 Task: Create a sub task System Test and UAT for the task  Create a new system for managing employee benefits and compensation in the project AgileDesign , assign it to team member softage.5@softage.net and update the status of the sub task to  At Risk , set the priority of the sub task to Medium
Action: Mouse moved to (336, 376)
Screenshot: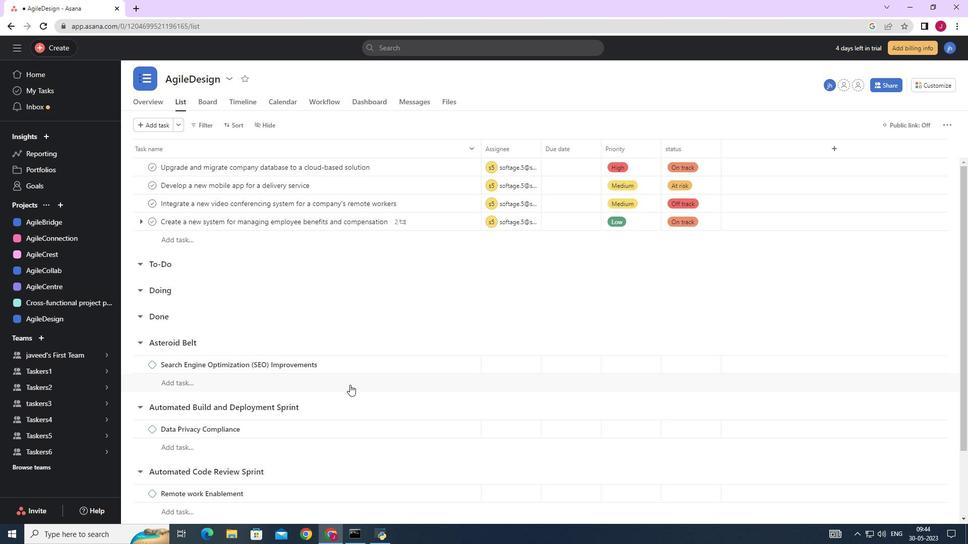 
Action: Mouse scrolled (336, 375) with delta (0, 0)
Screenshot: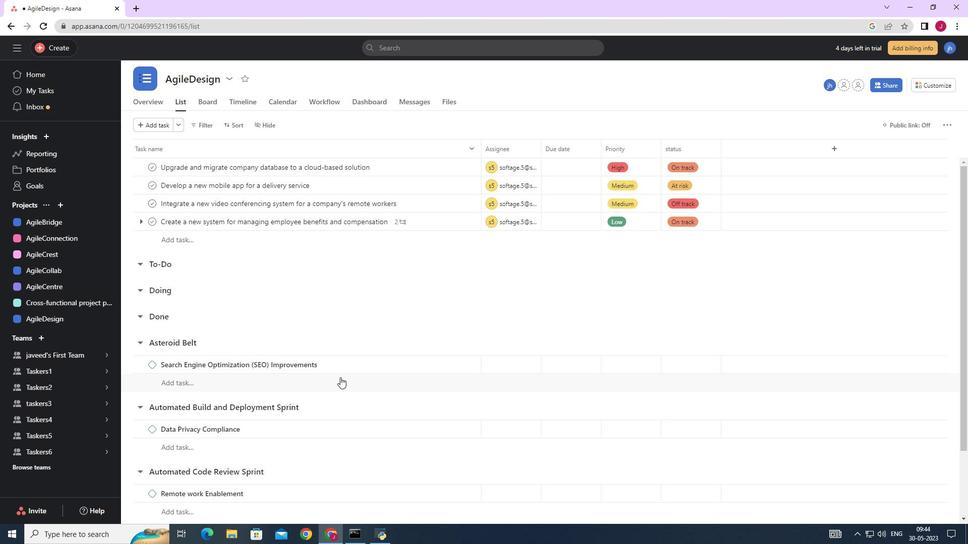 
Action: Mouse moved to (335, 376)
Screenshot: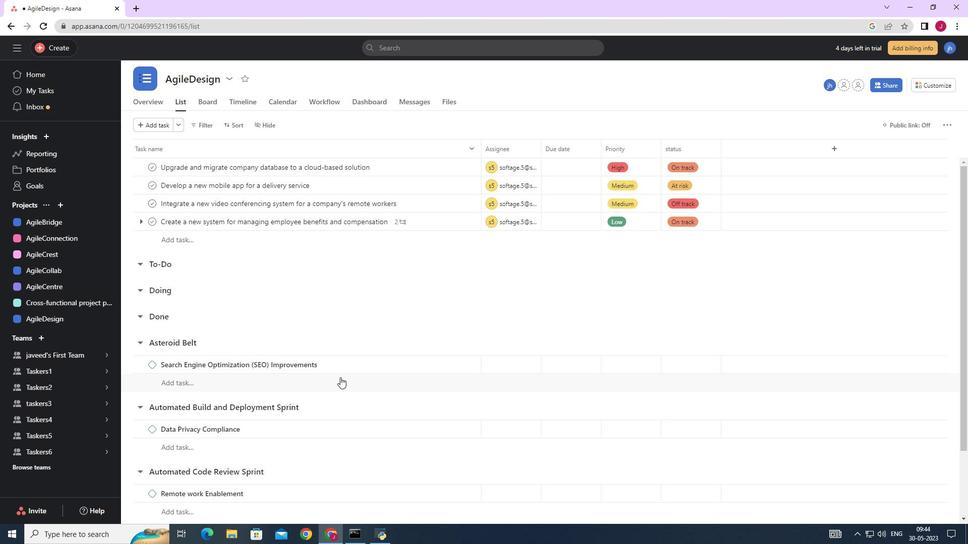 
Action: Mouse scrolled (335, 375) with delta (0, 0)
Screenshot: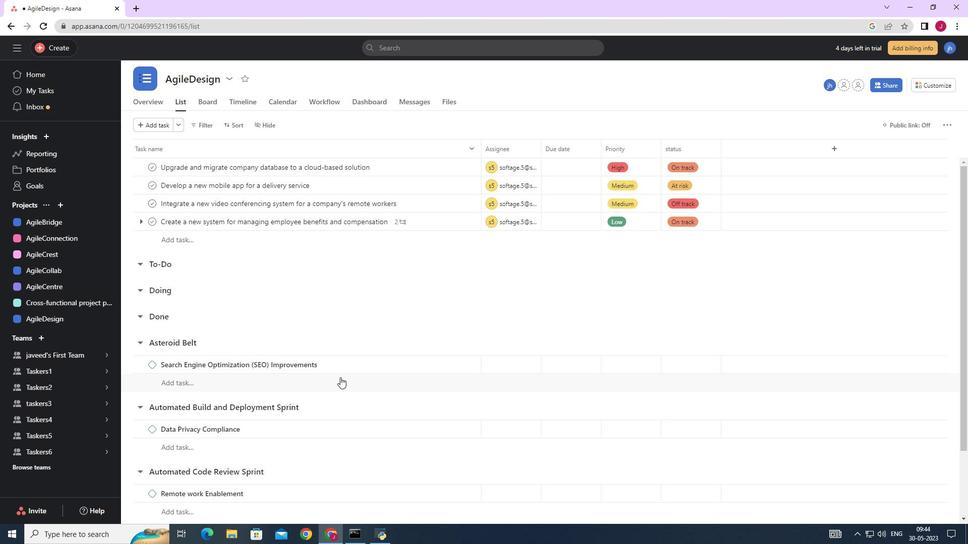 
Action: Mouse scrolled (335, 375) with delta (0, 0)
Screenshot: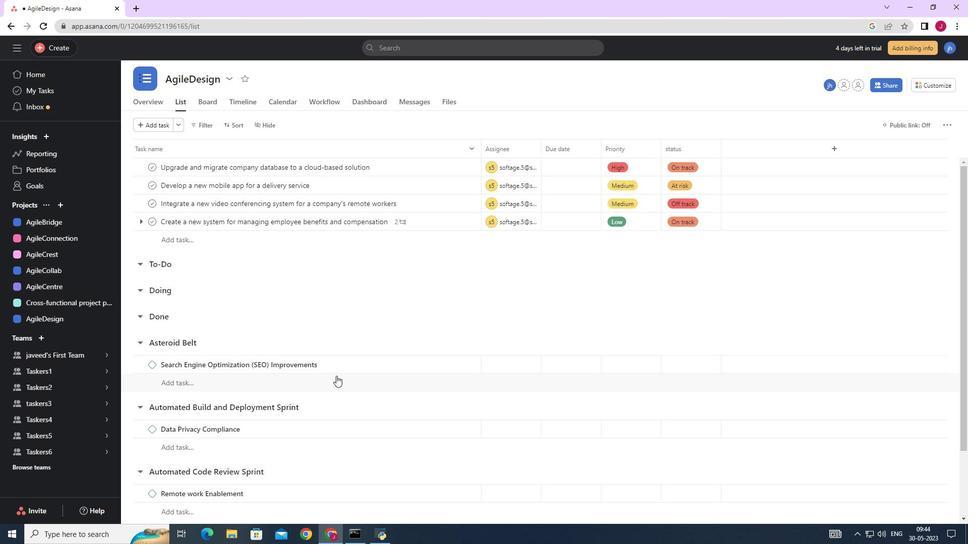 
Action: Mouse scrolled (335, 375) with delta (0, 0)
Screenshot: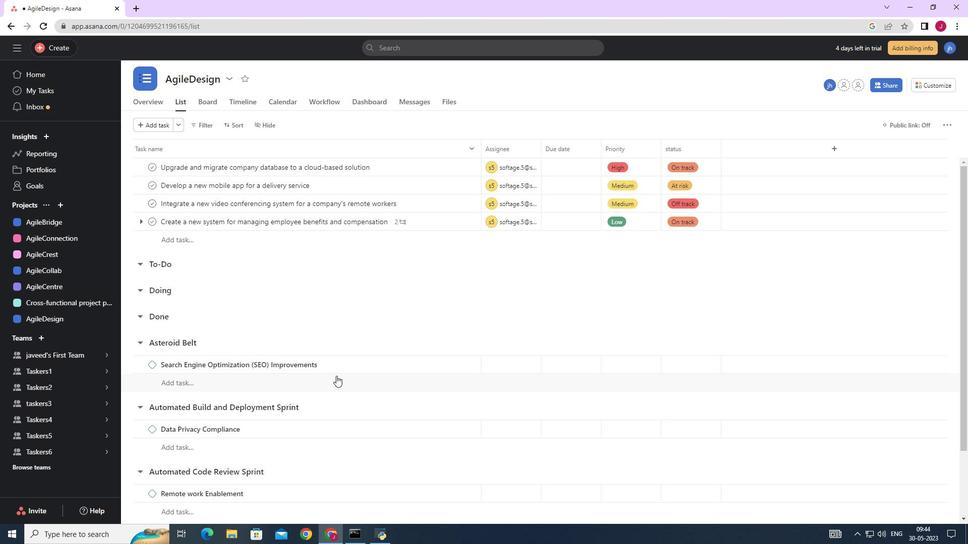 
Action: Mouse moved to (341, 379)
Screenshot: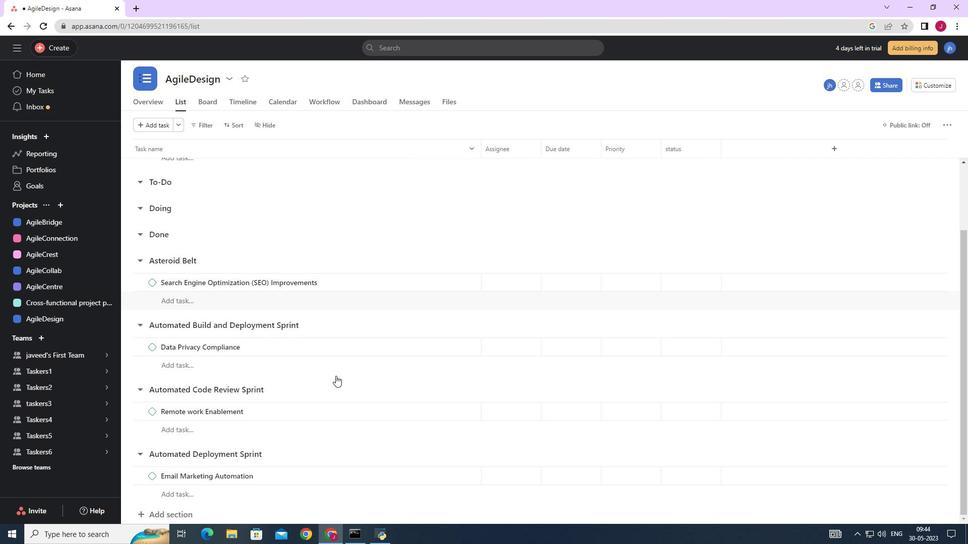 
Action: Mouse scrolled (341, 379) with delta (0, 0)
Screenshot: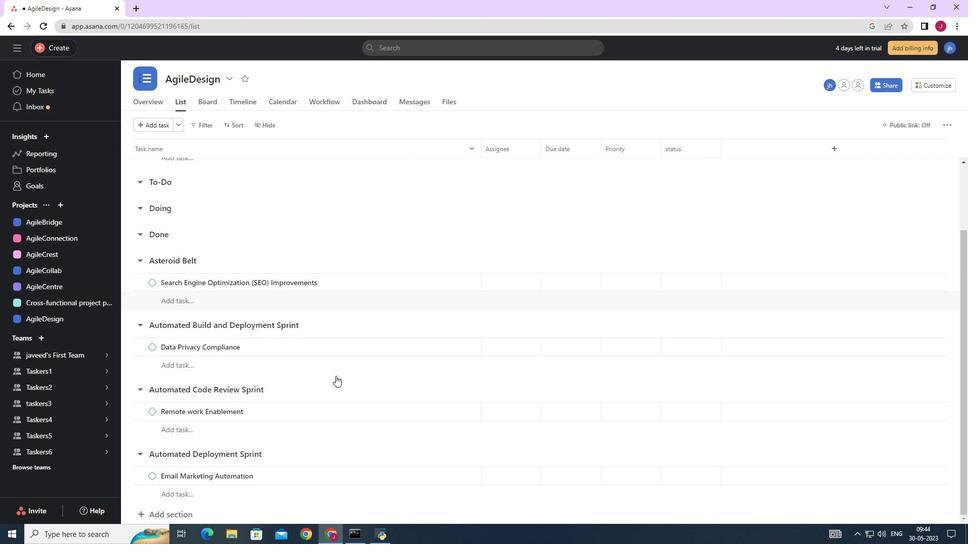 
Action: Mouse scrolled (341, 379) with delta (0, 0)
Screenshot: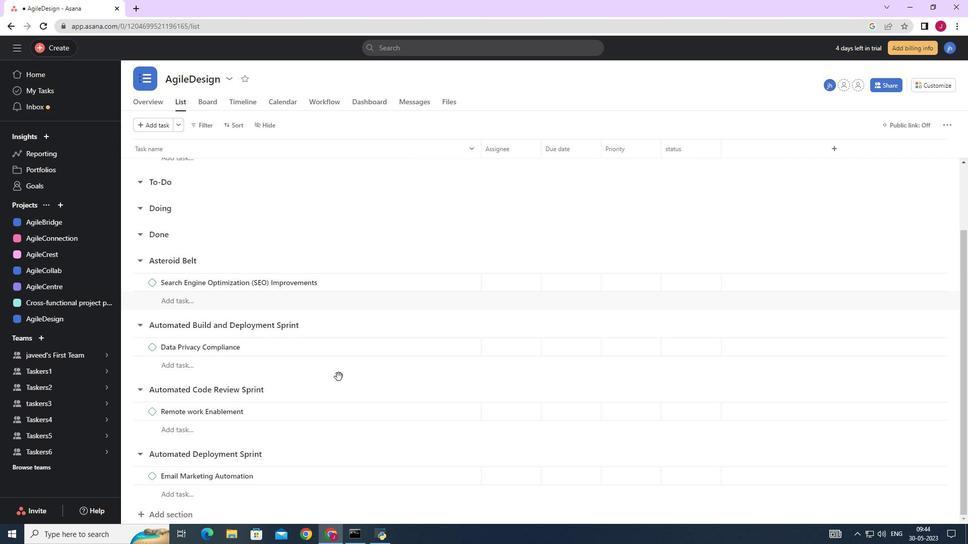 
Action: Mouse scrolled (341, 379) with delta (0, 0)
Screenshot: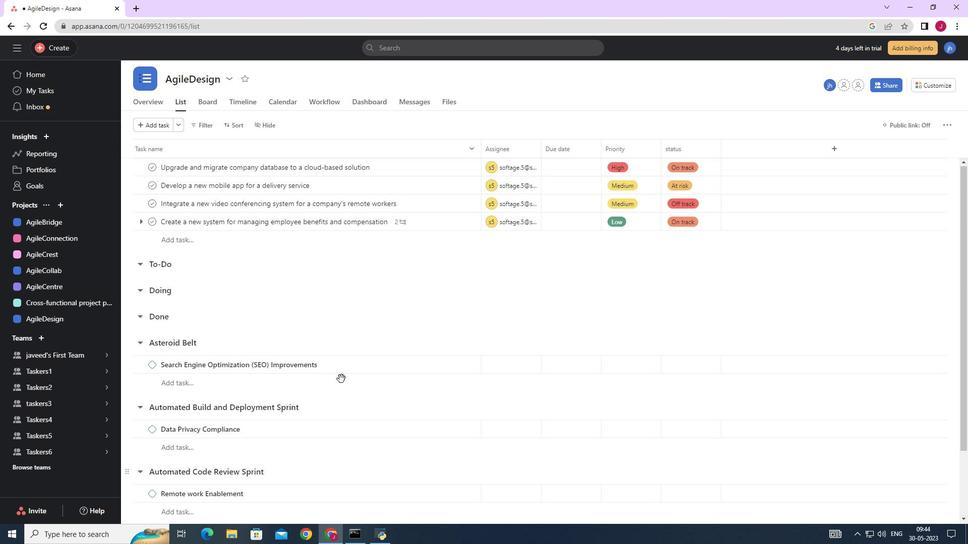 
Action: Mouse scrolled (341, 379) with delta (0, 0)
Screenshot: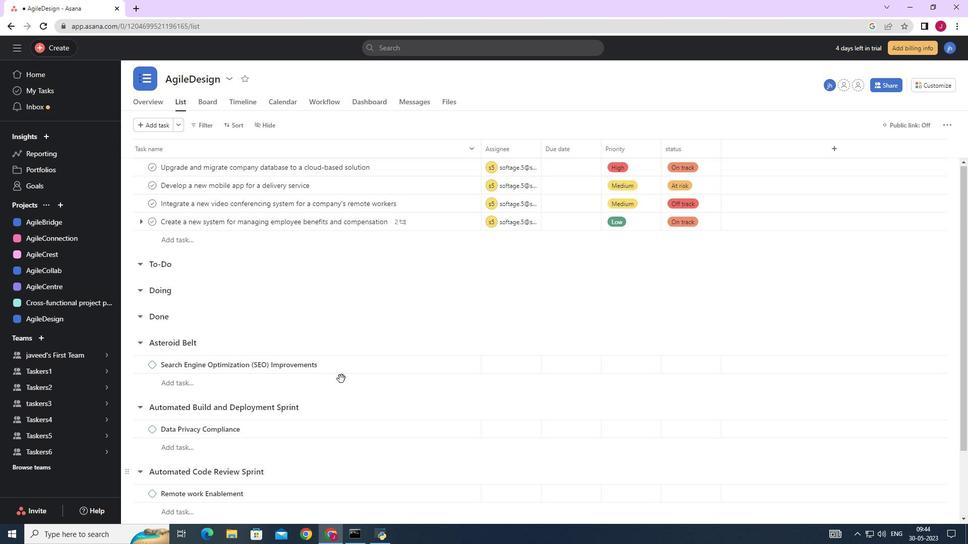 
Action: Mouse scrolled (341, 379) with delta (0, 0)
Screenshot: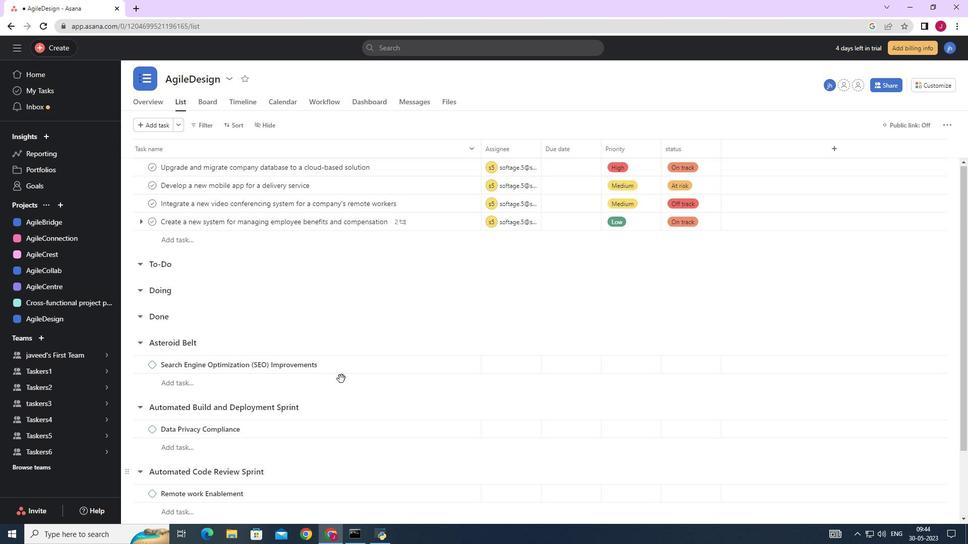 
Action: Mouse moved to (441, 223)
Screenshot: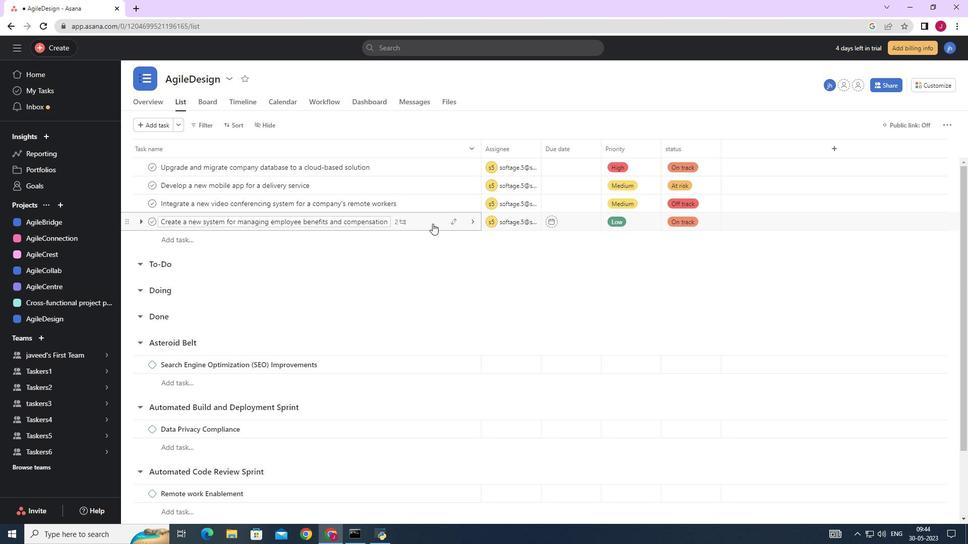 
Action: Mouse pressed left at (441, 223)
Screenshot: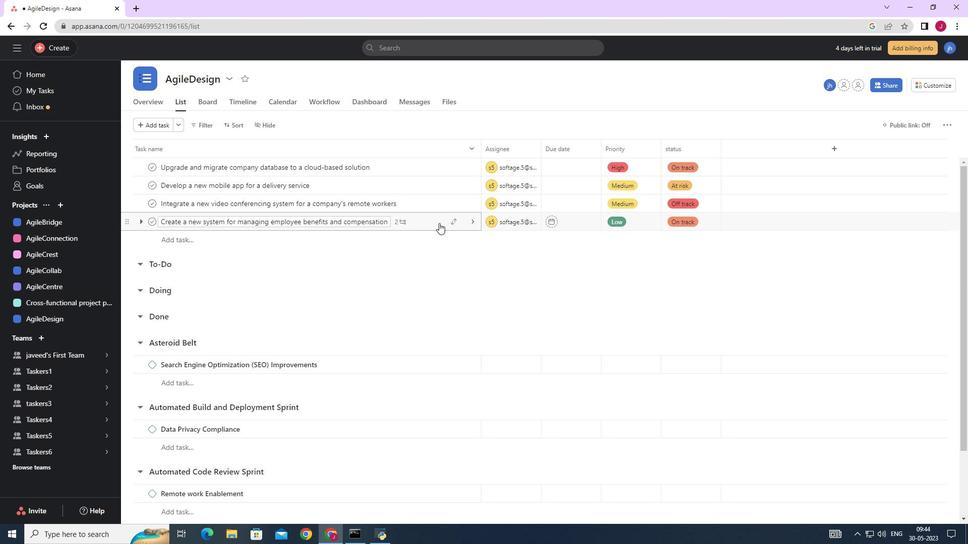 
Action: Mouse moved to (758, 378)
Screenshot: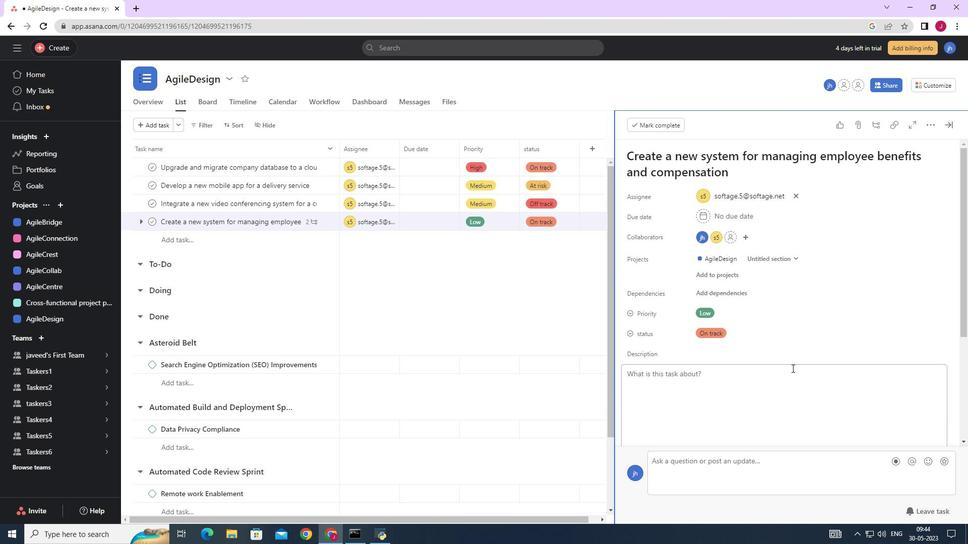 
Action: Mouse scrolled (758, 377) with delta (0, 0)
Screenshot: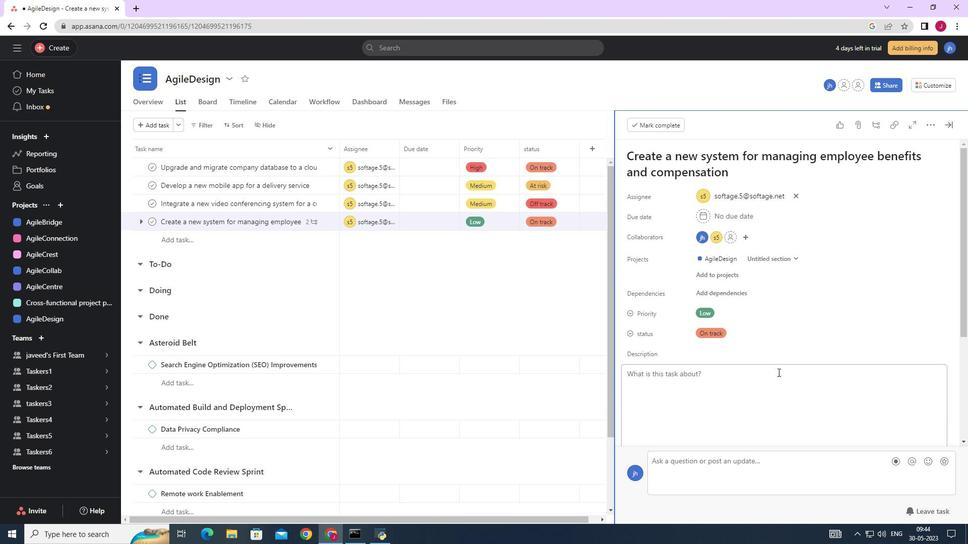 
Action: Mouse scrolled (758, 377) with delta (0, 0)
Screenshot: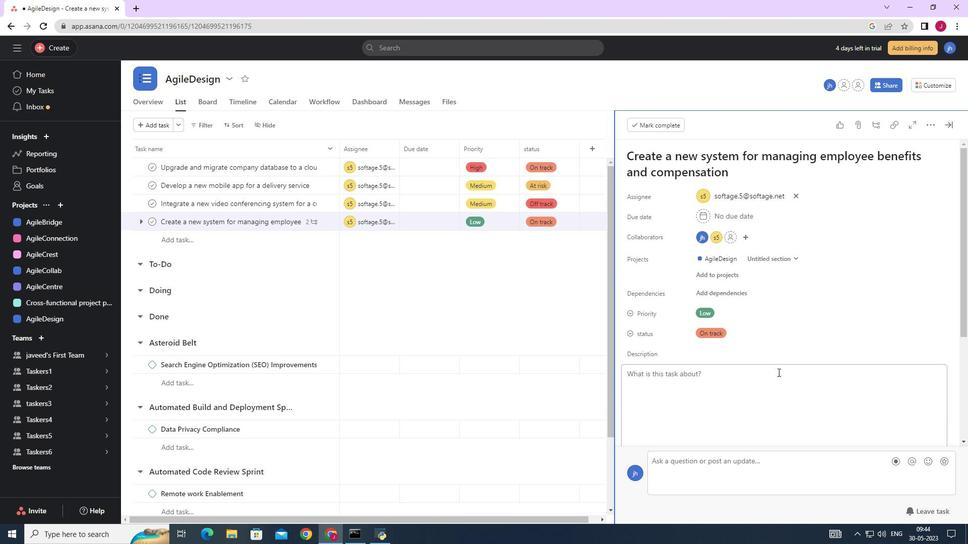 
Action: Mouse scrolled (758, 377) with delta (0, 0)
Screenshot: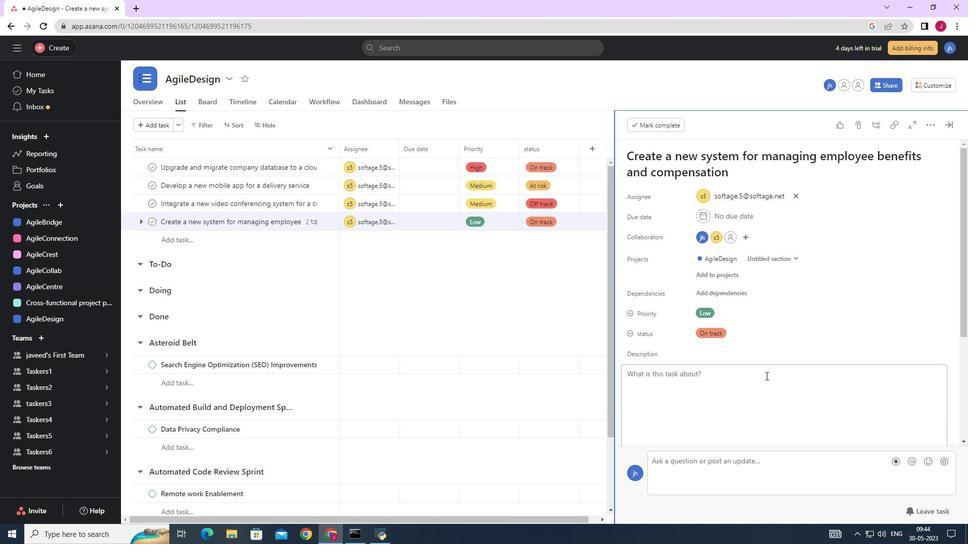
Action: Mouse scrolled (758, 377) with delta (0, 0)
Screenshot: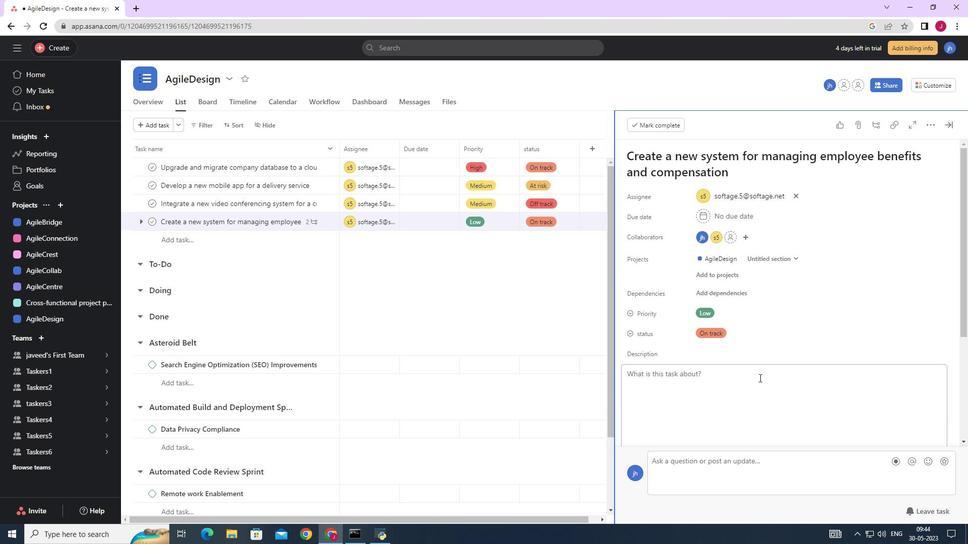 
Action: Mouse moved to (660, 368)
Screenshot: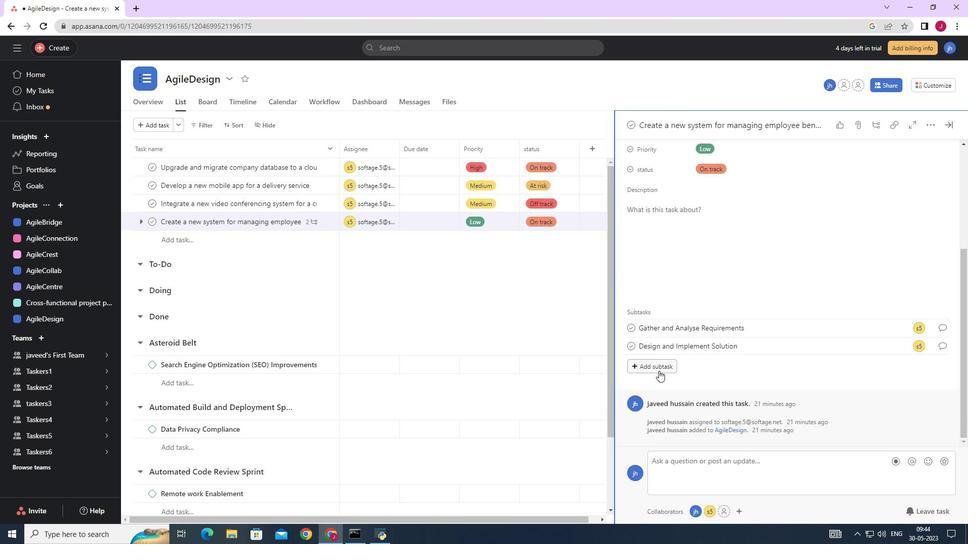 
Action: Mouse pressed left at (660, 368)
Screenshot: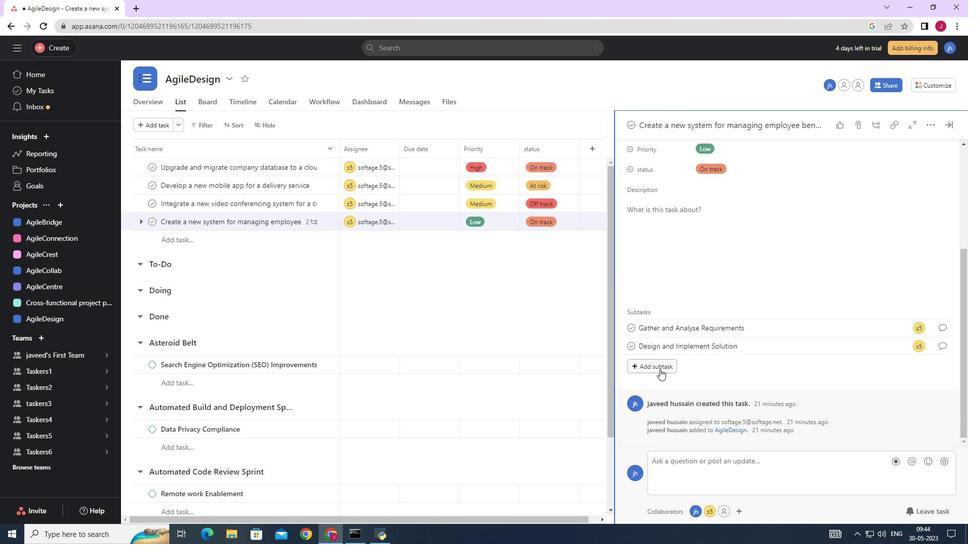 
Action: Mouse moved to (661, 364)
Screenshot: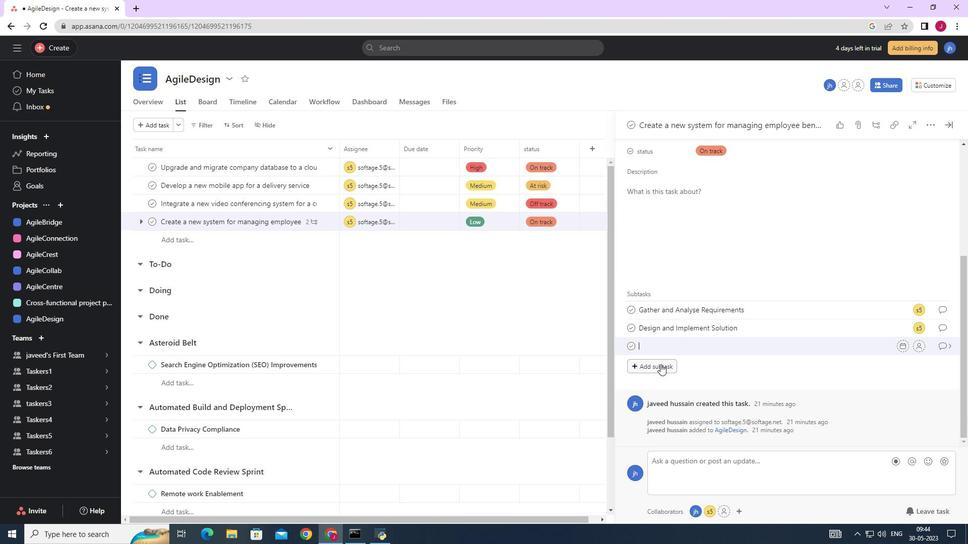 
Action: Key pressed <Key.caps_lock>S<Key.caps_lock>ystem<Key.space><Key.caps_lock>T<Key.caps_lock>est<Key.space><Key.caps_lock><Key.caps_lock>and<Key.space><Key.caps_lock>UAT
Screenshot: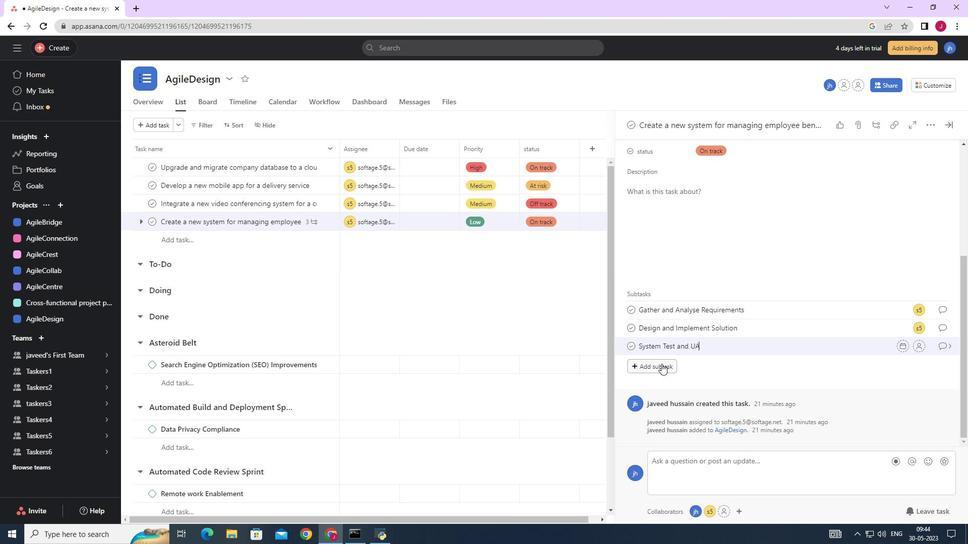
Action: Mouse moved to (922, 348)
Screenshot: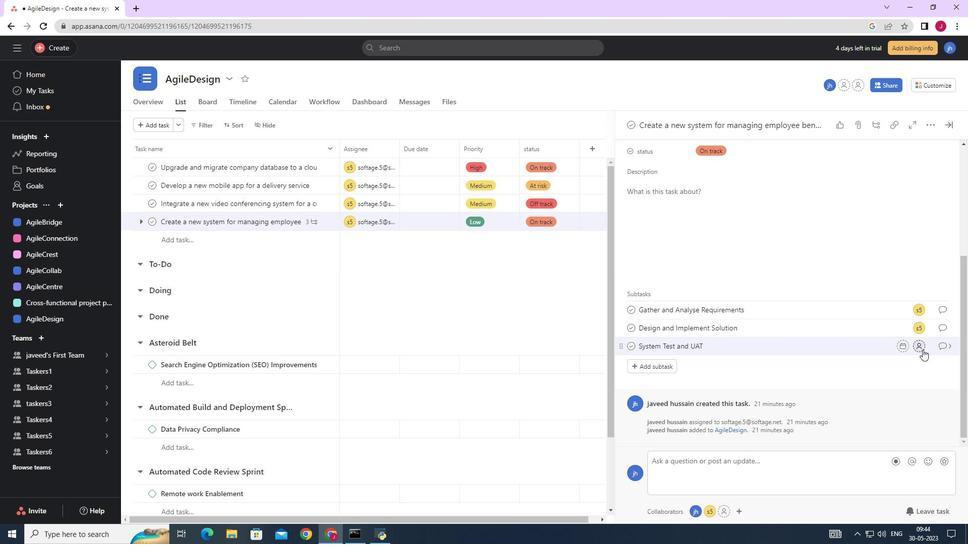 
Action: Mouse pressed left at (922, 348)
Screenshot: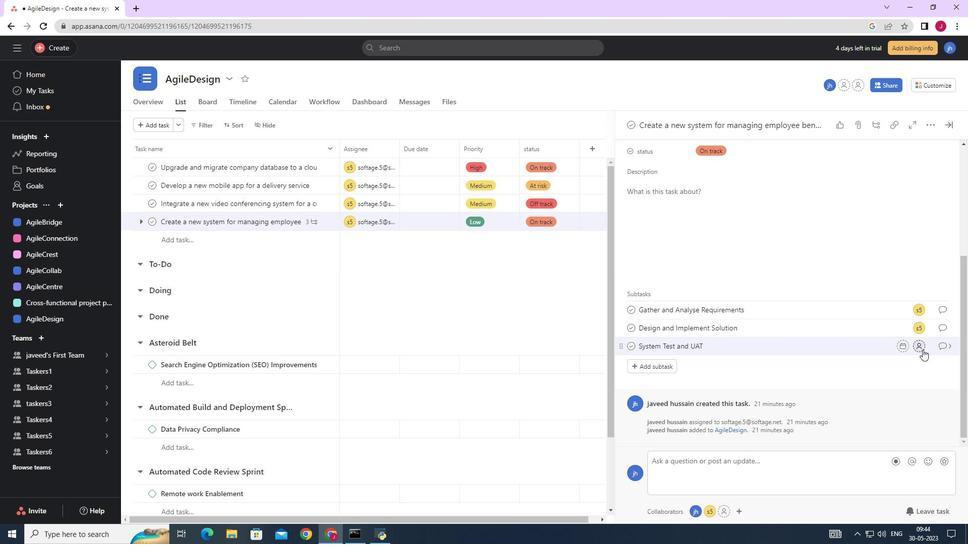 
Action: Mouse moved to (922, 348)
Screenshot: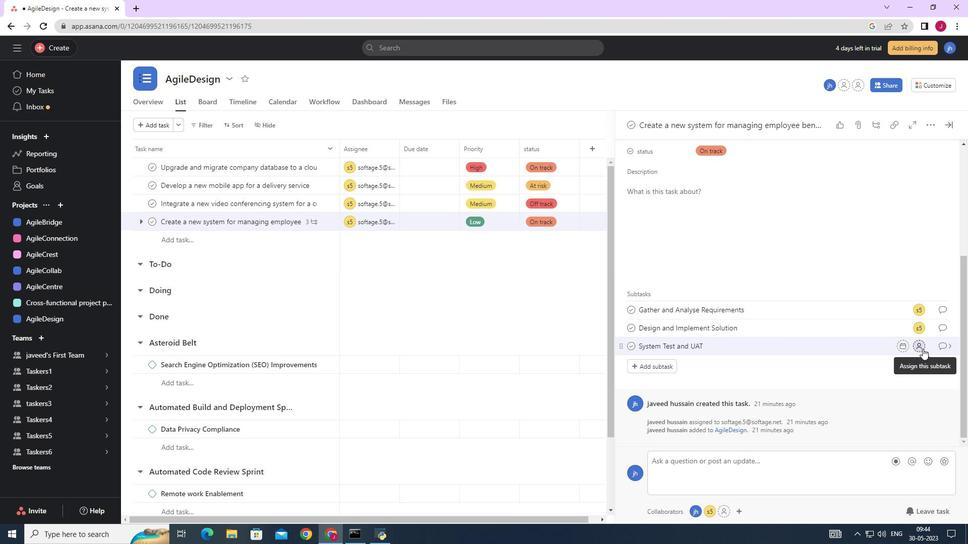 
Action: Key pressed SOFT<Key.backspace><Key.backspace><Key.backspace><Key.caps_lock>oftage.5
Screenshot: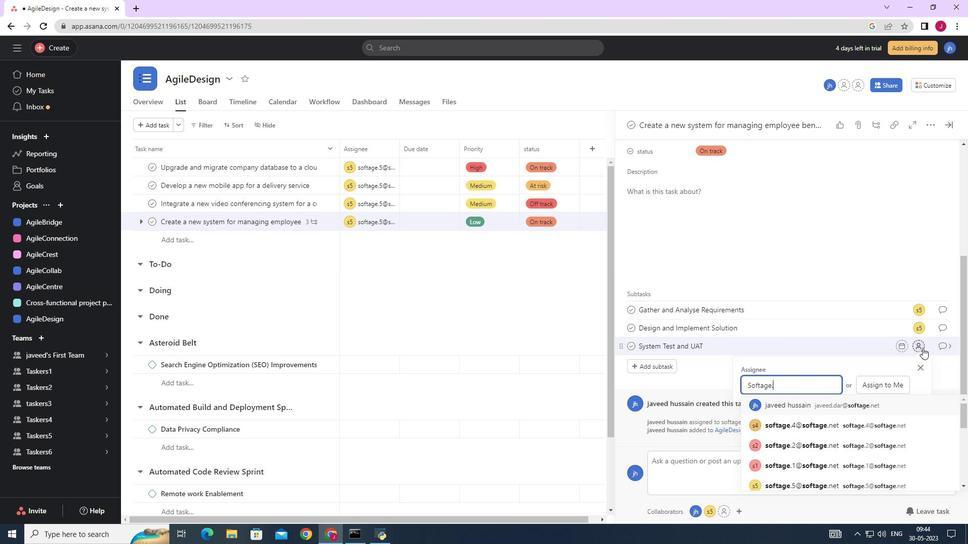 
Action: Mouse moved to (815, 405)
Screenshot: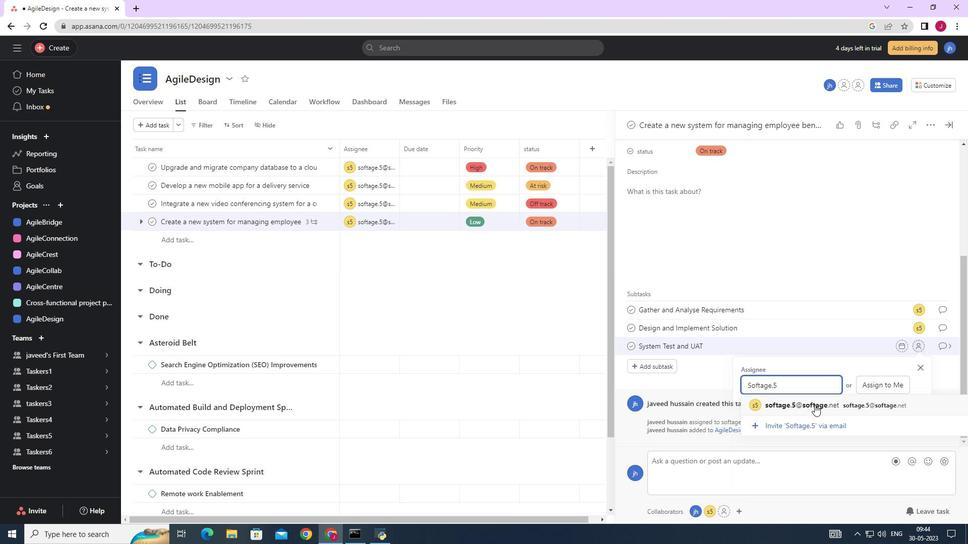 
Action: Mouse pressed left at (815, 405)
Screenshot: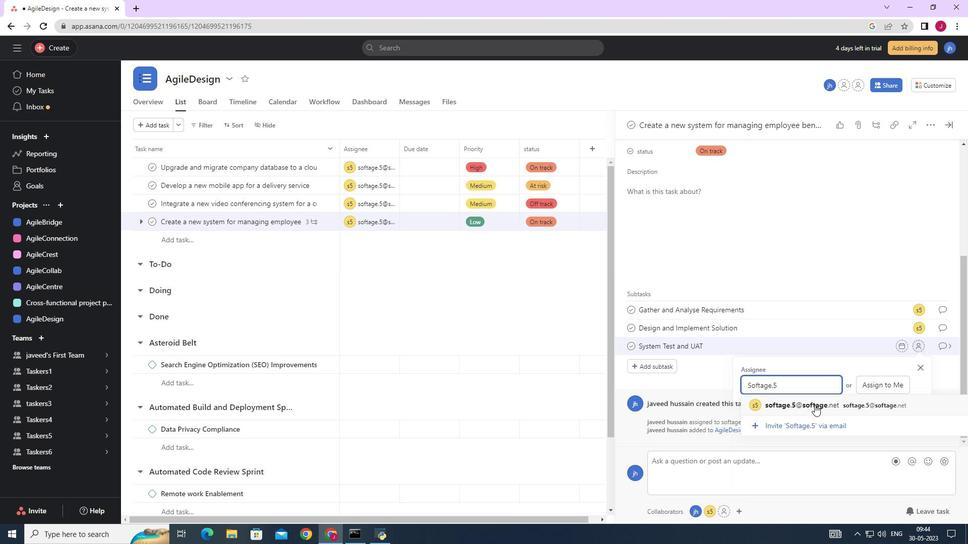 
Action: Mouse moved to (942, 346)
Screenshot: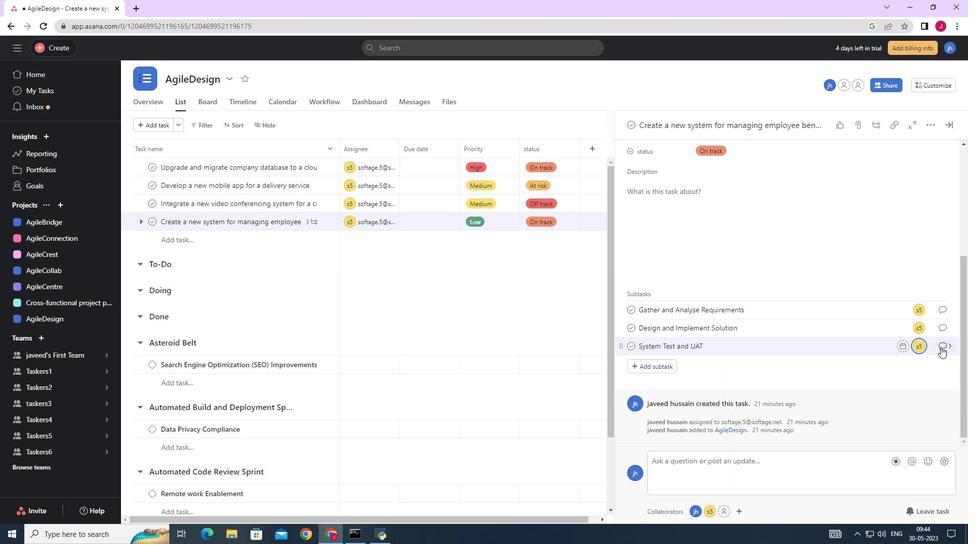 
Action: Mouse pressed left at (942, 346)
Screenshot: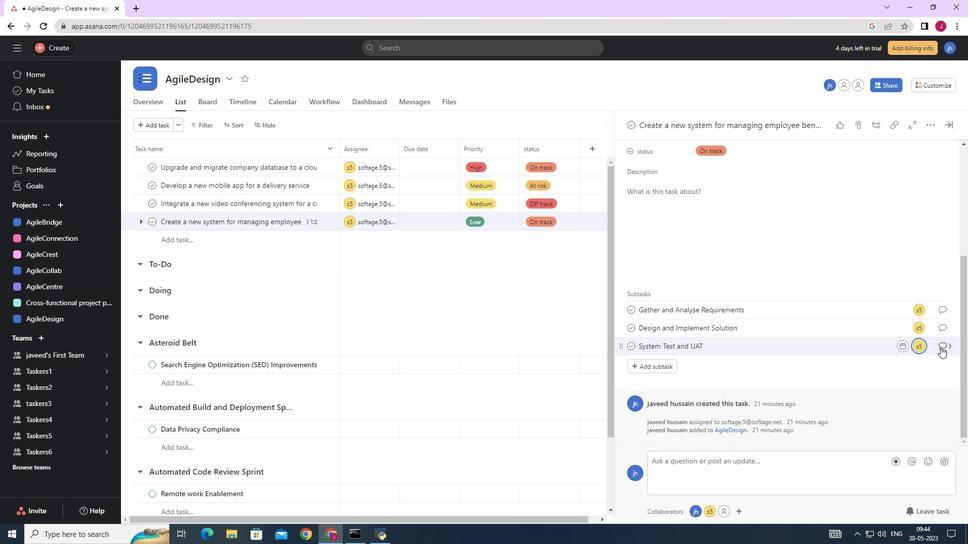 
Action: Mouse moved to (669, 288)
Screenshot: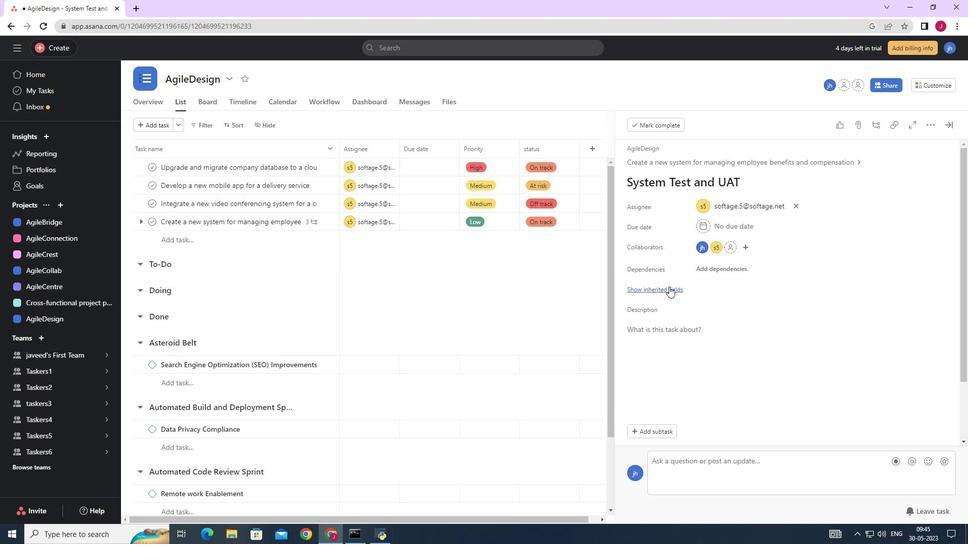 
Action: Mouse pressed left at (669, 288)
Screenshot: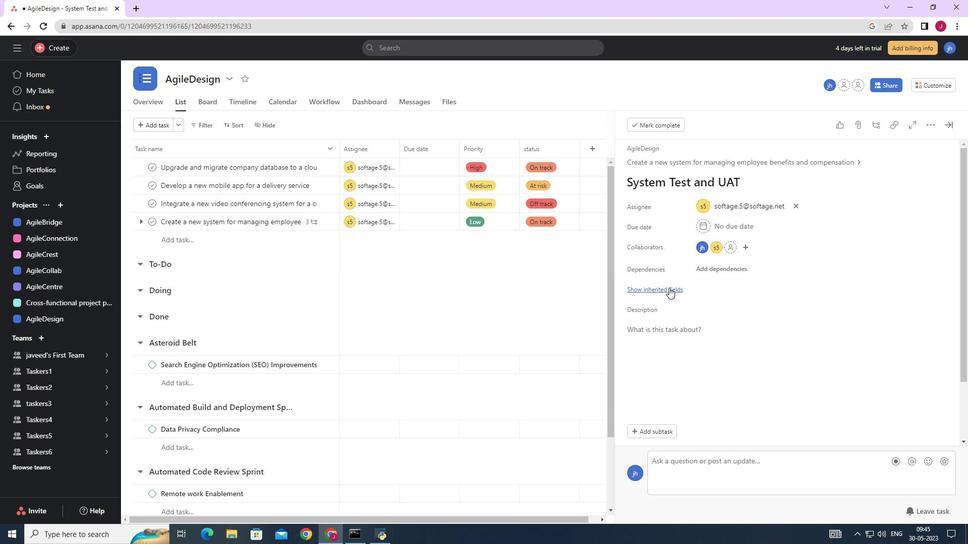 
Action: Mouse moved to (695, 309)
Screenshot: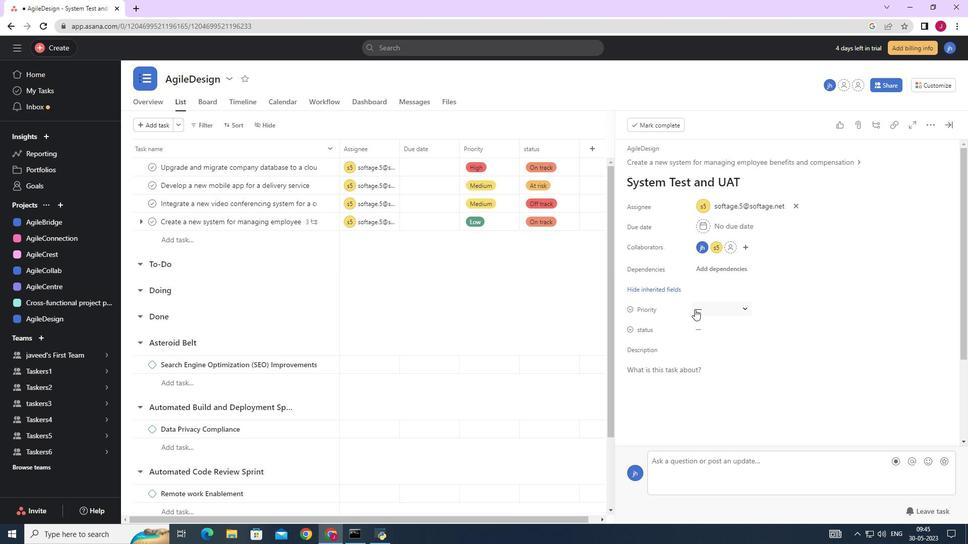 
Action: Mouse pressed left at (695, 309)
Screenshot: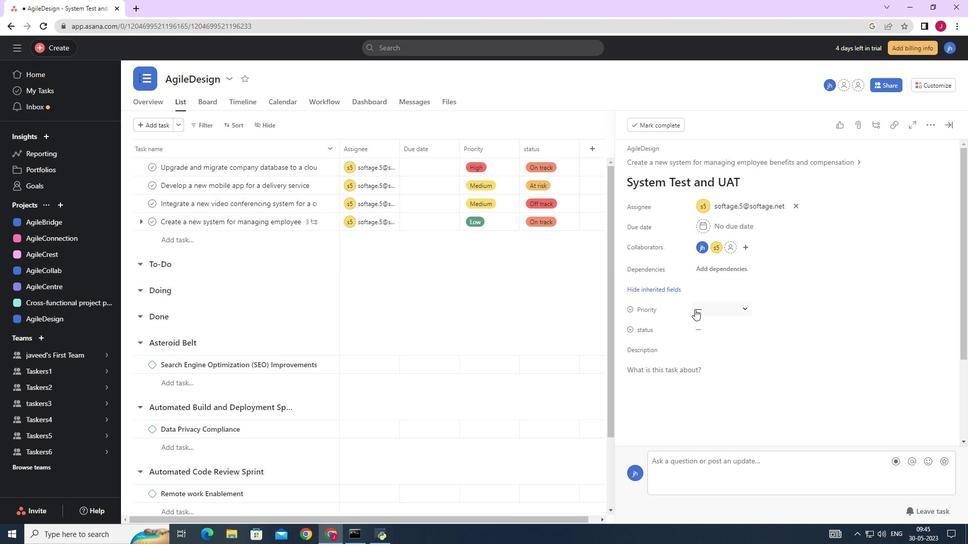 
Action: Mouse moved to (721, 362)
Screenshot: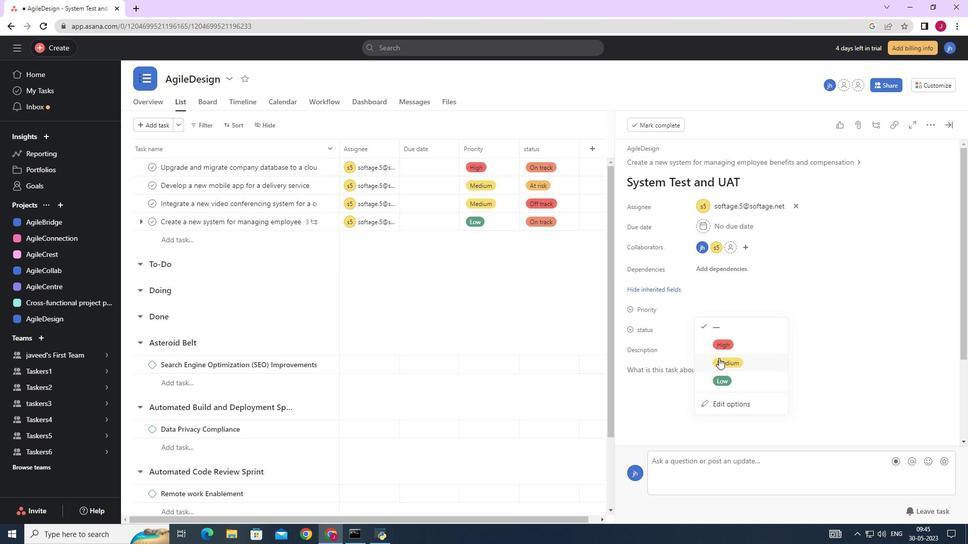 
Action: Mouse pressed left at (721, 362)
Screenshot: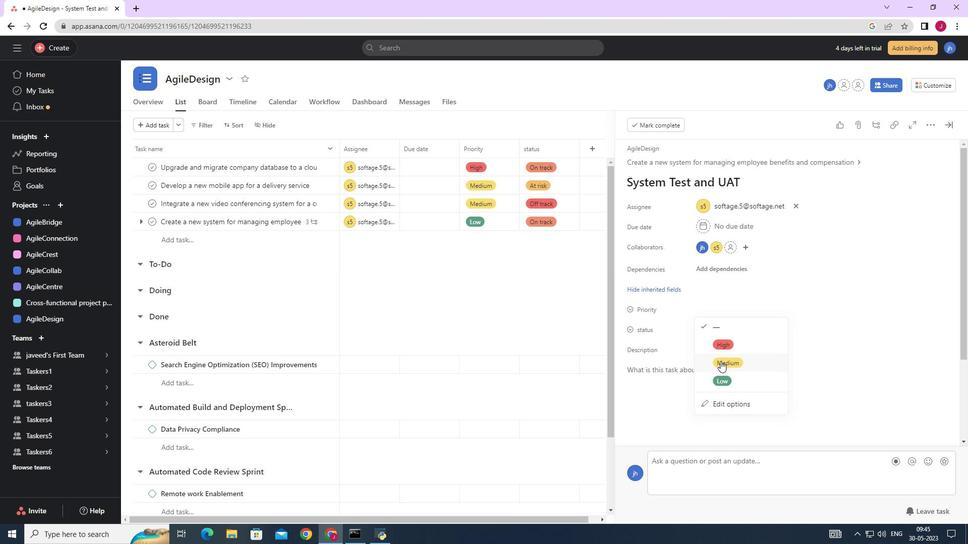 
Action: Mouse moved to (699, 325)
Screenshot: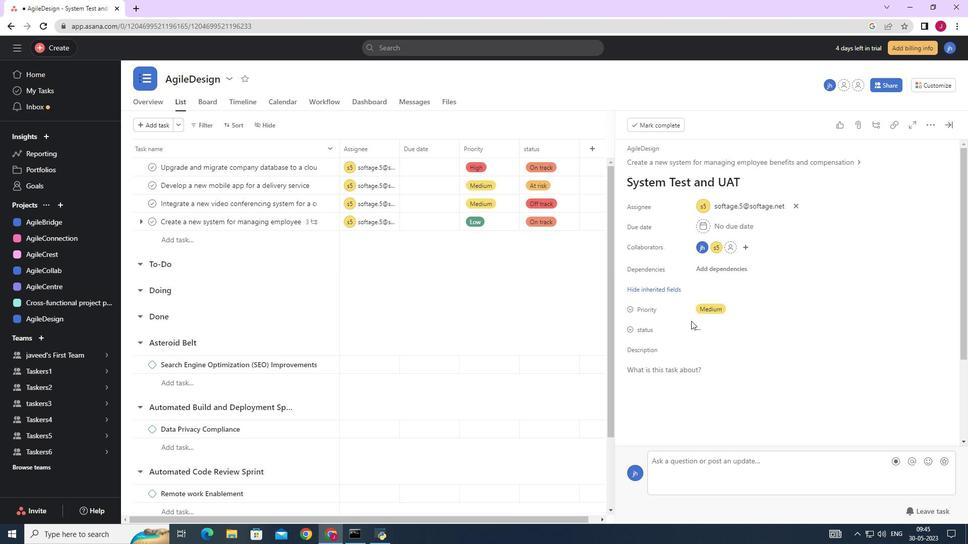 
Action: Mouse pressed left at (699, 325)
Screenshot: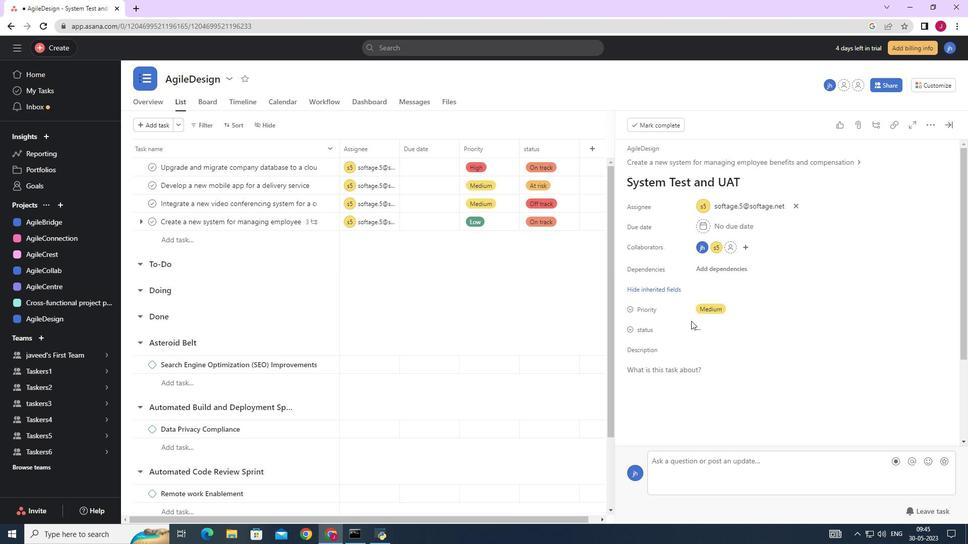 
Action: Mouse moved to (725, 401)
Screenshot: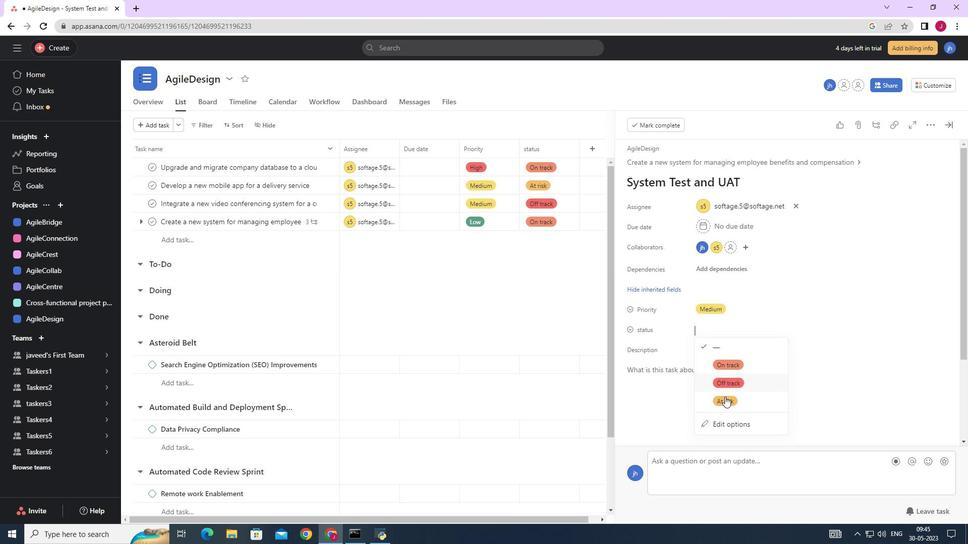 
Action: Mouse pressed left at (725, 401)
Screenshot: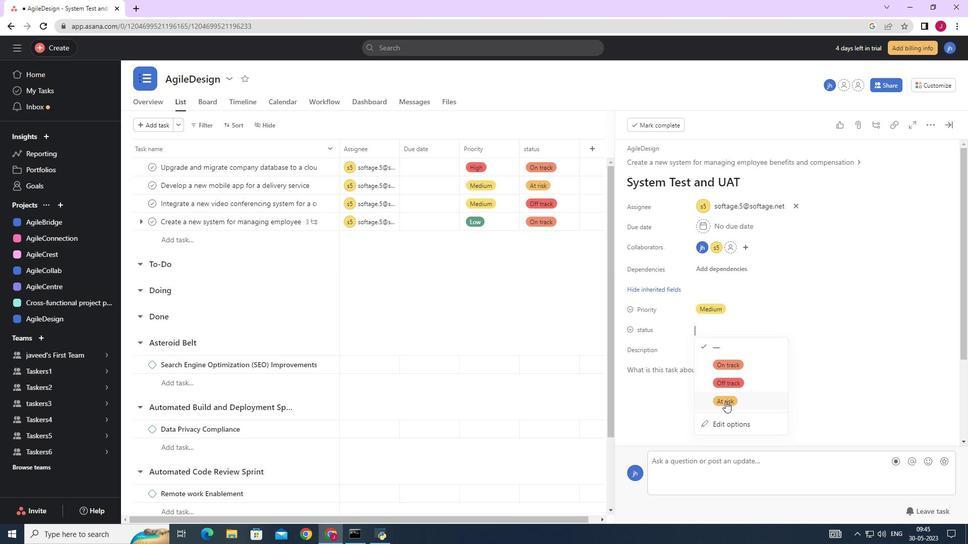 
Action: Mouse moved to (948, 125)
Screenshot: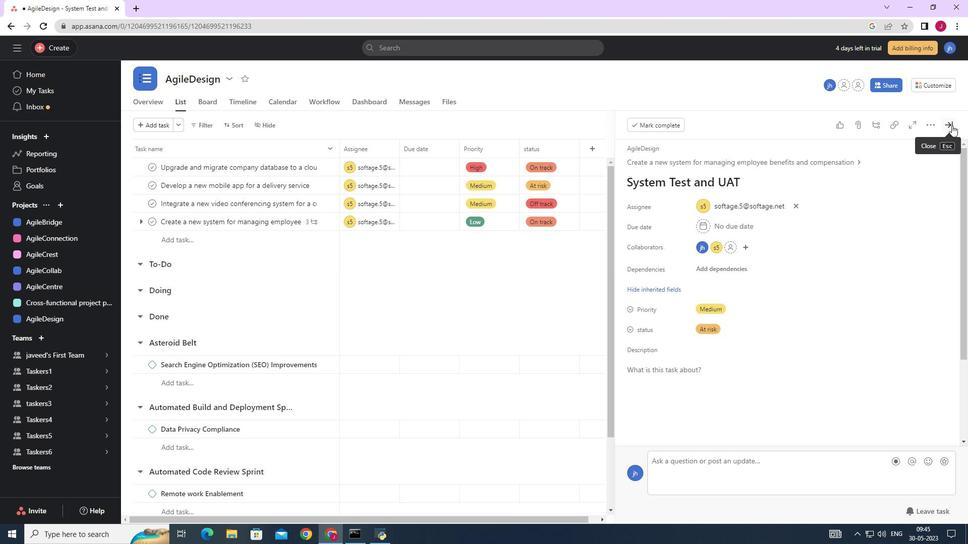 
Action: Mouse pressed left at (948, 125)
Screenshot: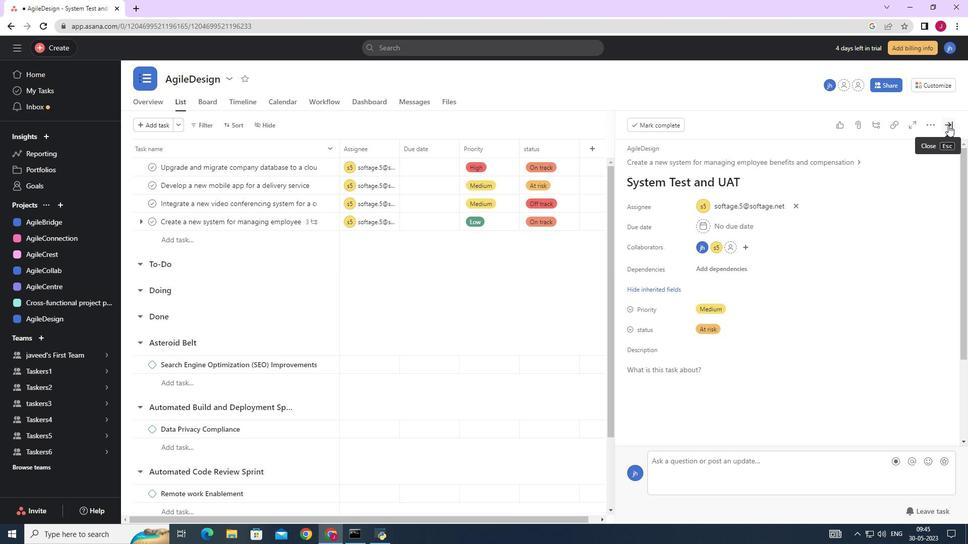 
